 Task: In the Company lg.com, Add note: 'Share a customer's success story in the company's newsletter.'. Mark checkbox to create task to follow up ': Tomorrow'. Create task, with  description: Send Proposal to Client, Add due date: In 3 Business Days; Add reminder: 30 Minutes before. Set Priority Low  and add note: follow up with the client regarding their recent inquiry and address any questions they may have.. Logged in from softage.5@softage.net
Action: Mouse moved to (60, 39)
Screenshot: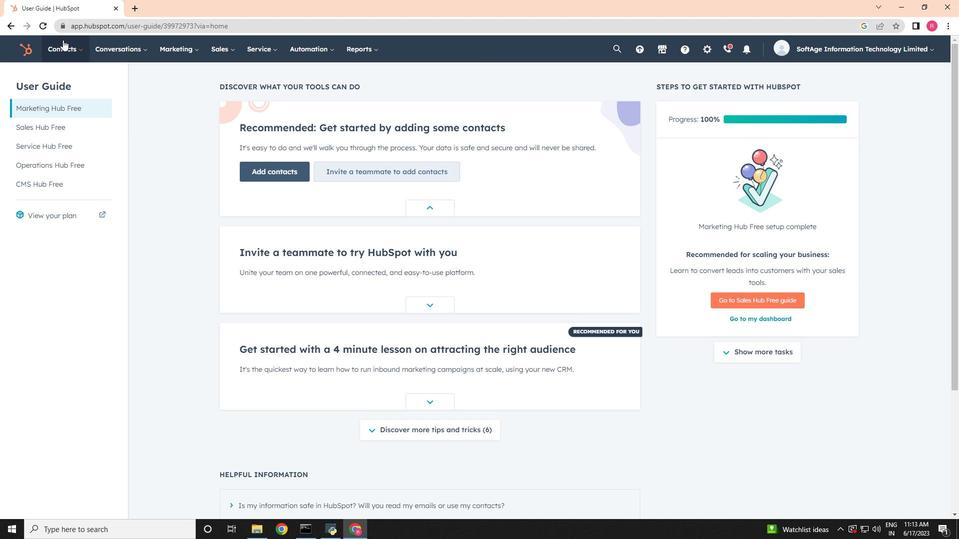 
Action: Mouse pressed left at (60, 39)
Screenshot: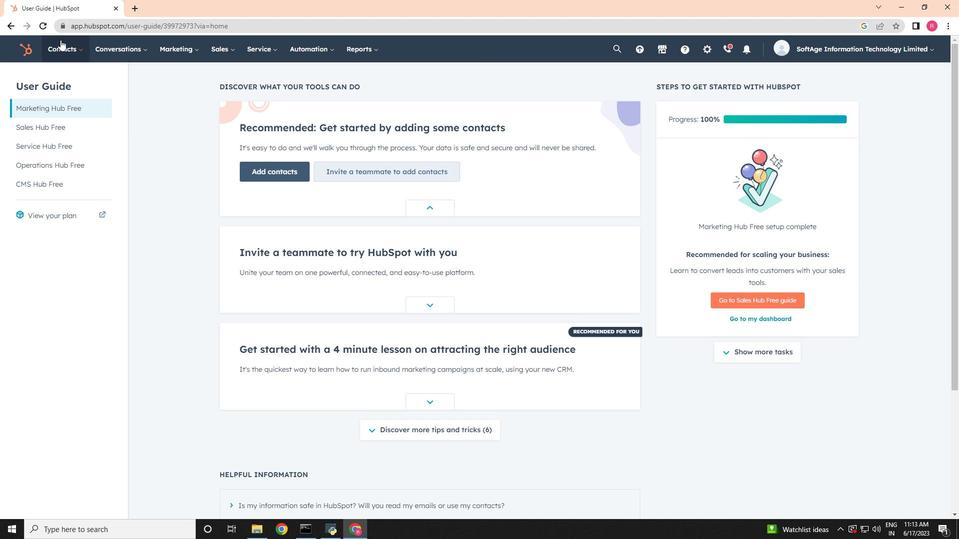 
Action: Mouse moved to (81, 97)
Screenshot: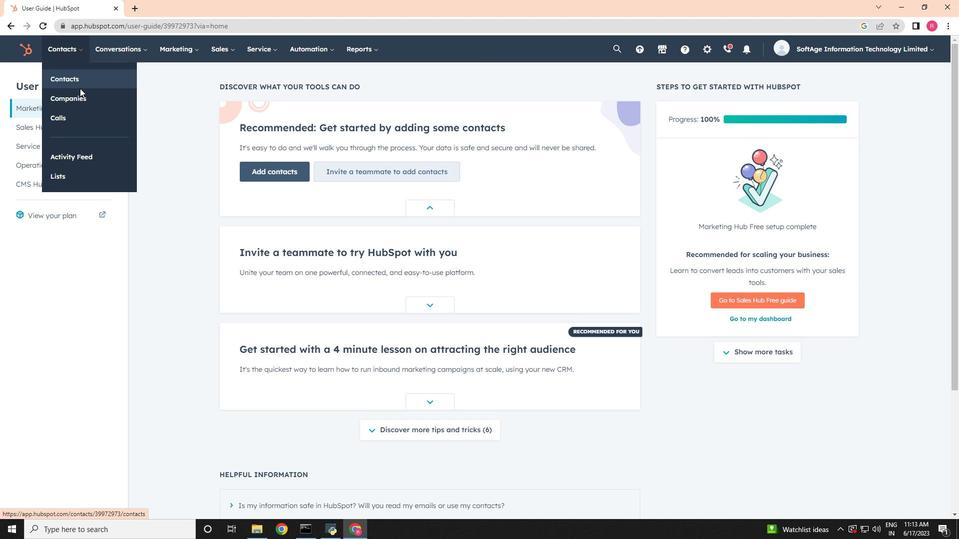 
Action: Mouse pressed left at (81, 97)
Screenshot: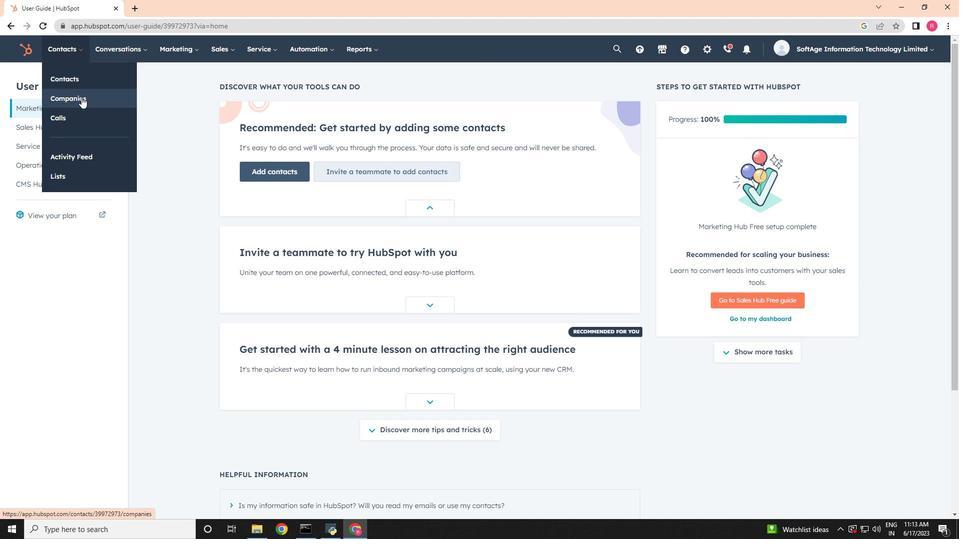 
Action: Mouse moved to (103, 160)
Screenshot: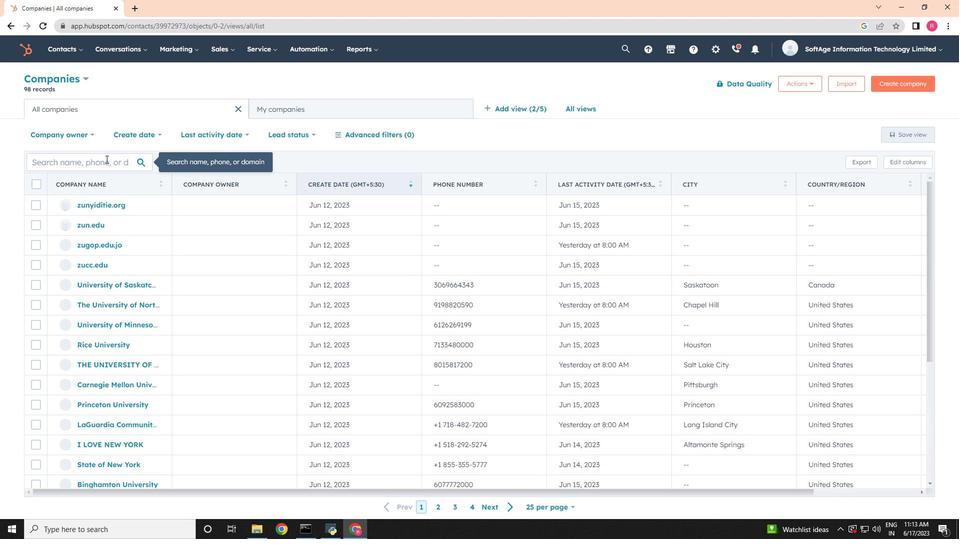 
Action: Mouse pressed left at (103, 160)
Screenshot: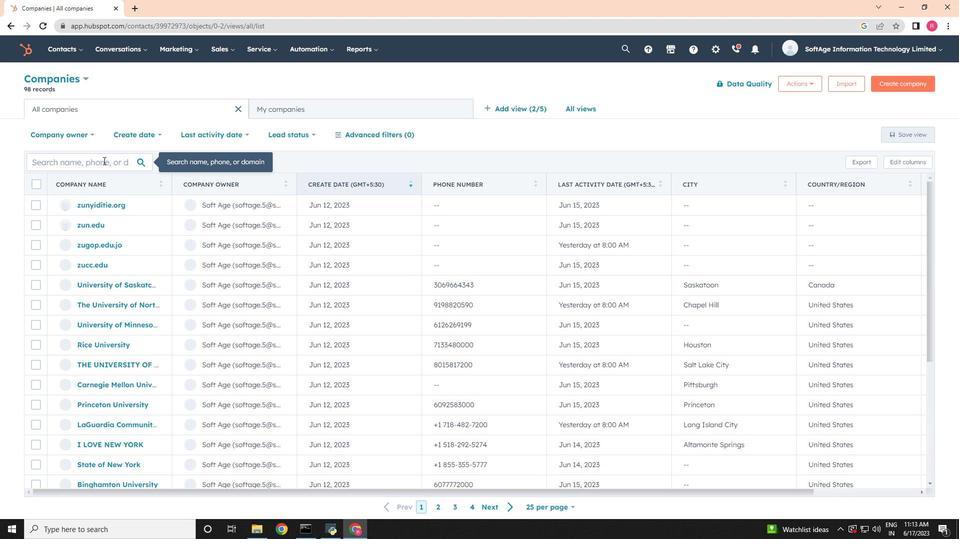 
Action: Mouse moved to (102, 161)
Screenshot: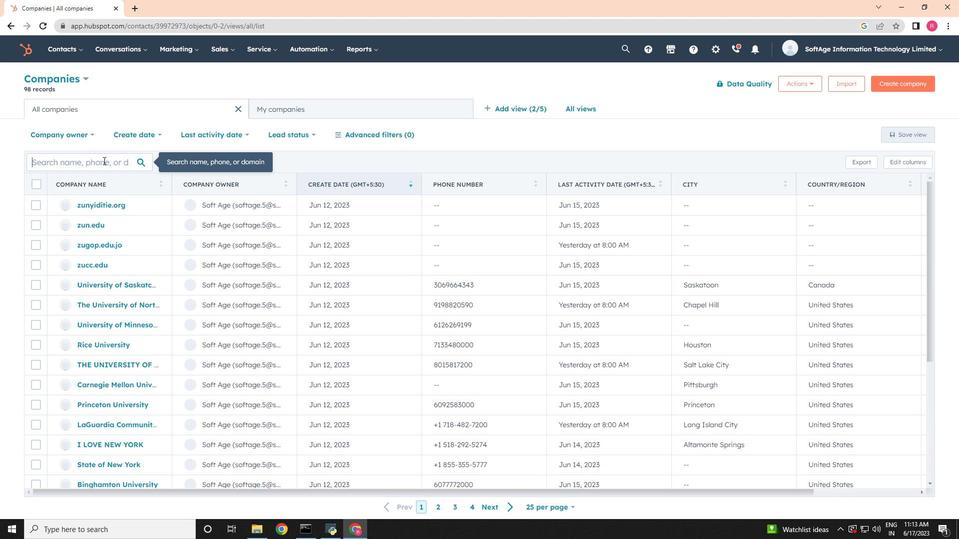 
Action: Key pressed lg.cpm
Screenshot: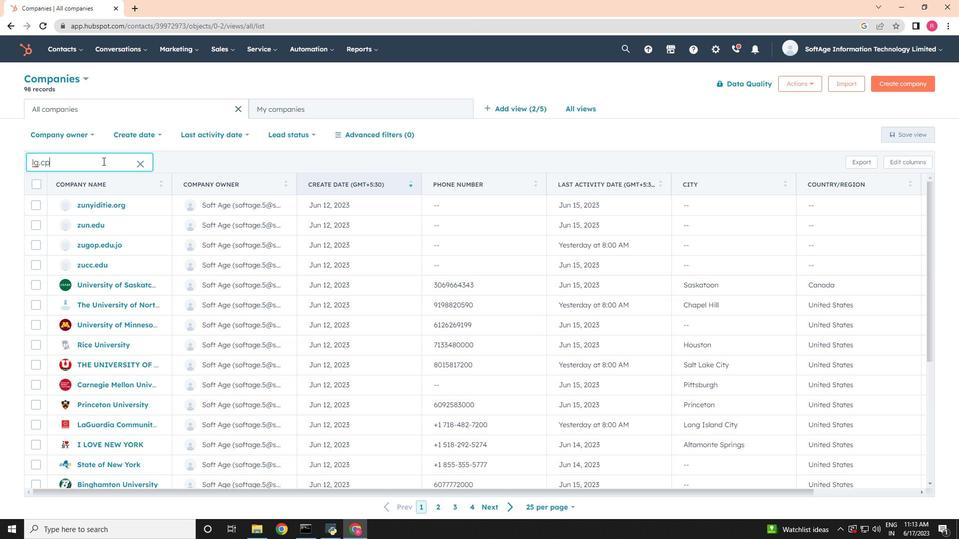
Action: Mouse moved to (53, 166)
Screenshot: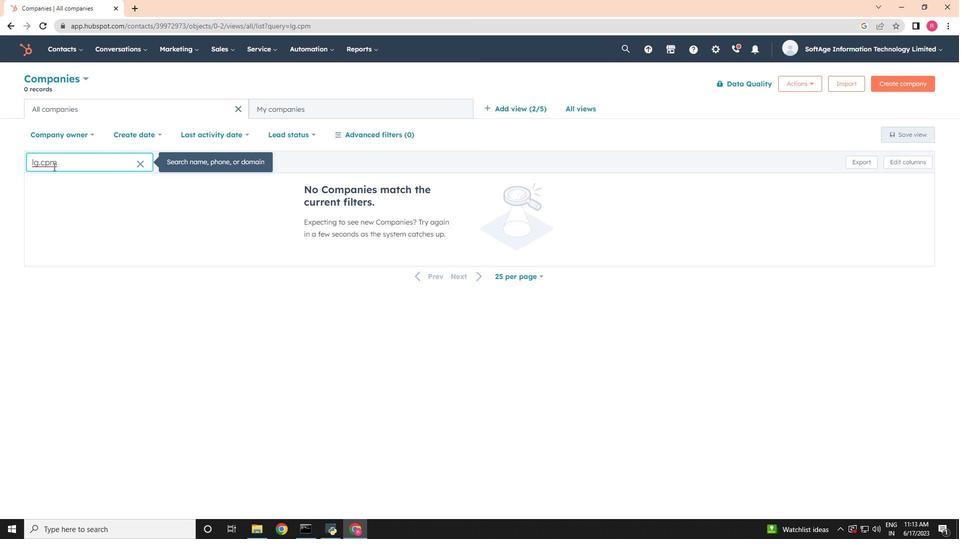 
Action: Key pressed <Key.backspace><Key.backspace><Key.backspace><Key.backspace><Key.backspace><Key.backspace>lg.com
Screenshot: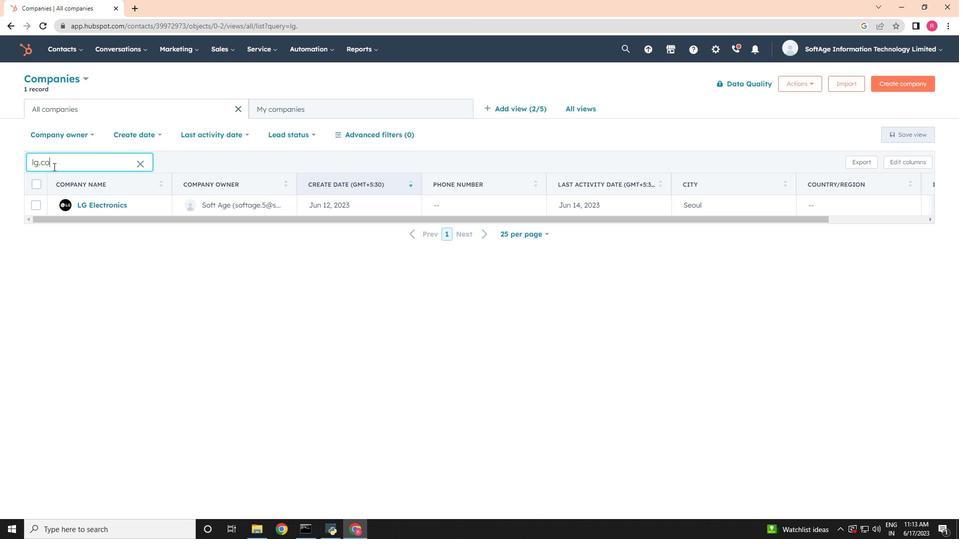 
Action: Mouse moved to (91, 201)
Screenshot: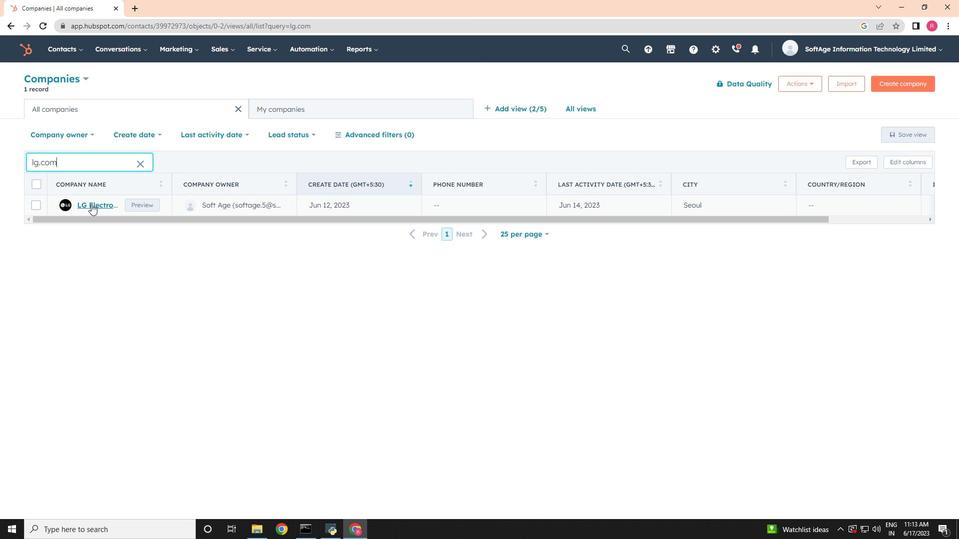 
Action: Mouse pressed left at (91, 201)
Screenshot: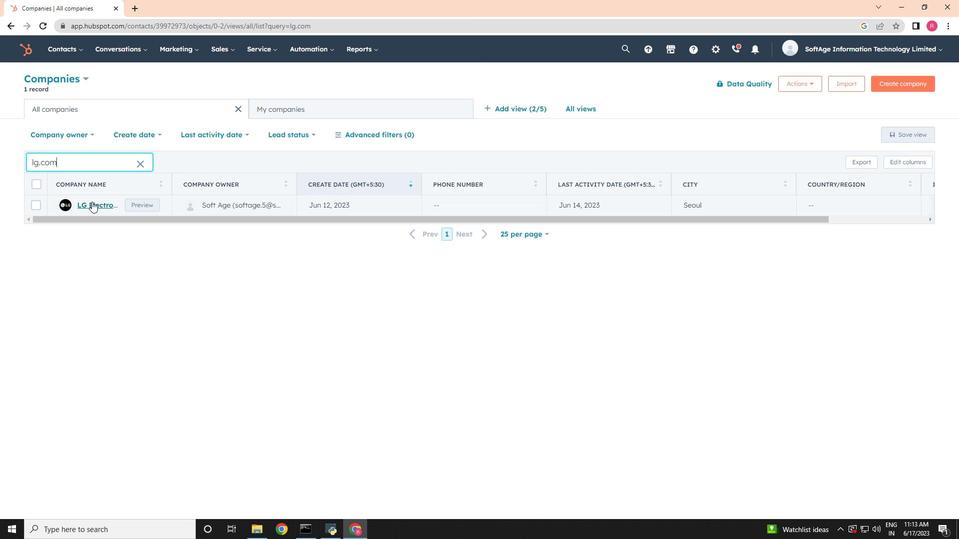 
Action: Mouse moved to (36, 166)
Screenshot: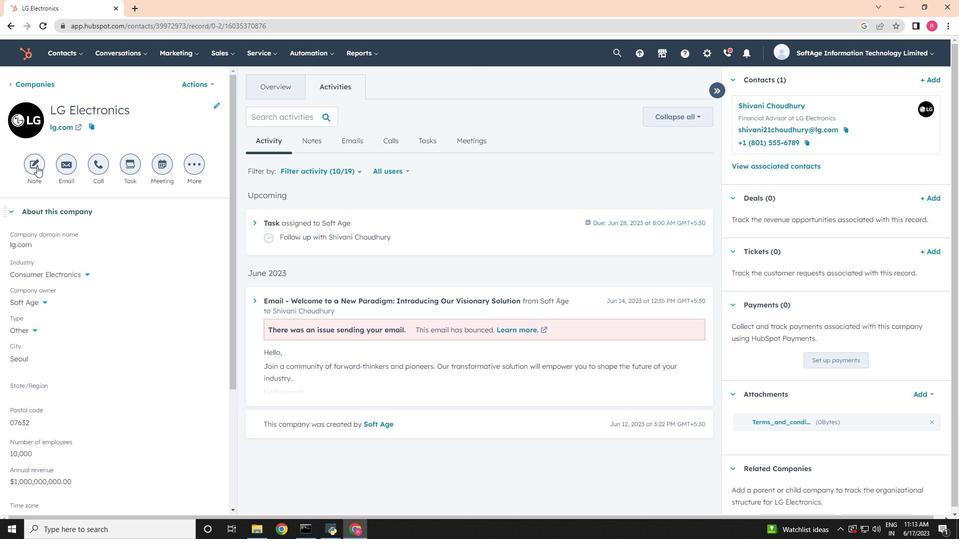 
Action: Mouse pressed left at (36, 166)
Screenshot: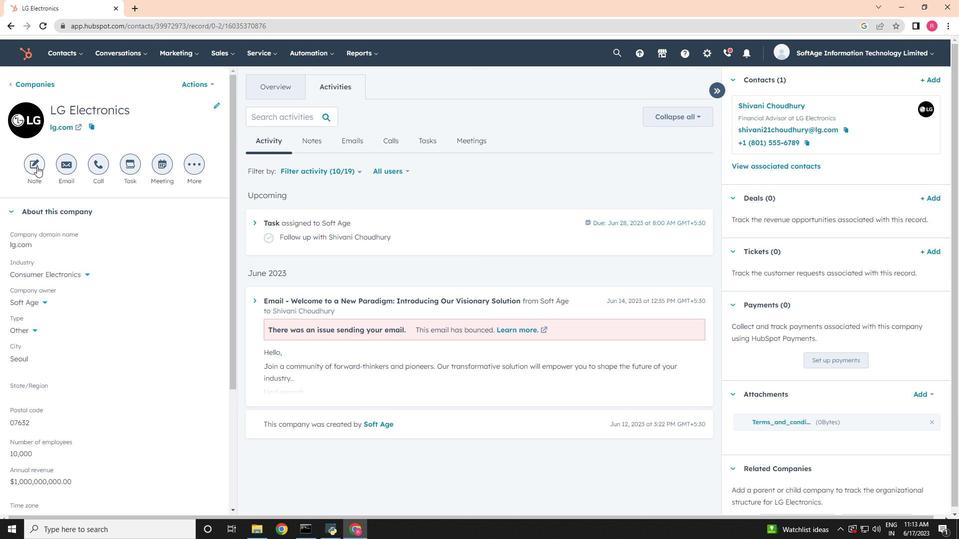 
Action: Mouse moved to (844, 301)
Screenshot: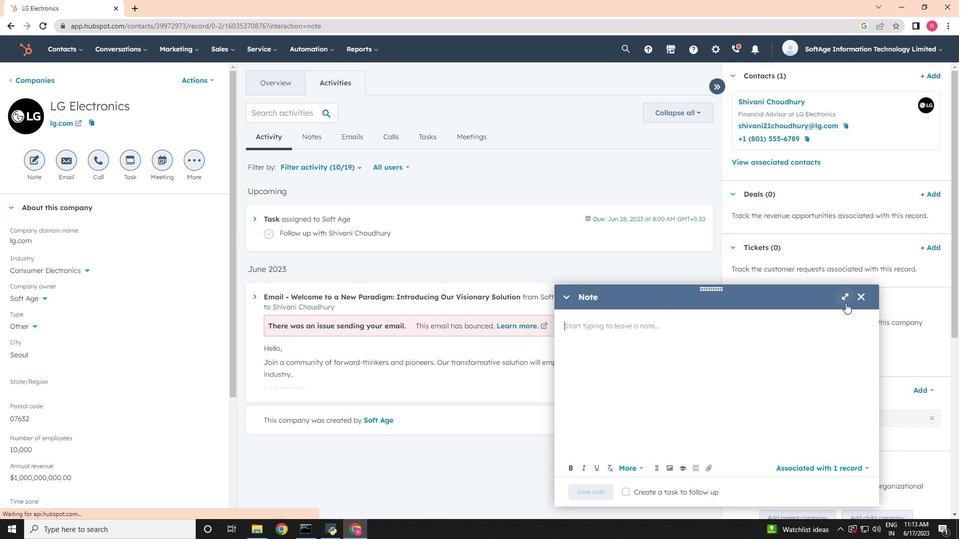 
Action: Mouse pressed left at (844, 301)
Screenshot: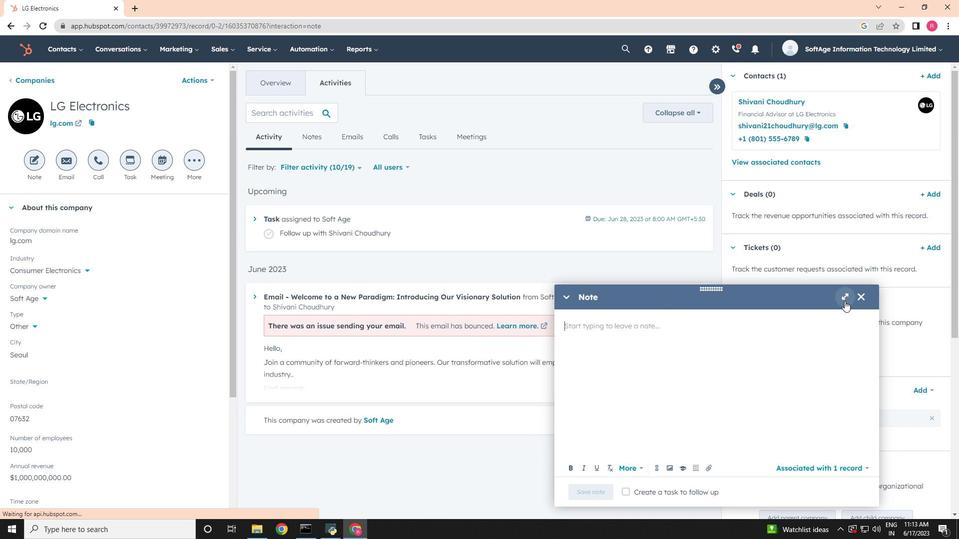 
Action: Mouse moved to (487, 291)
Screenshot: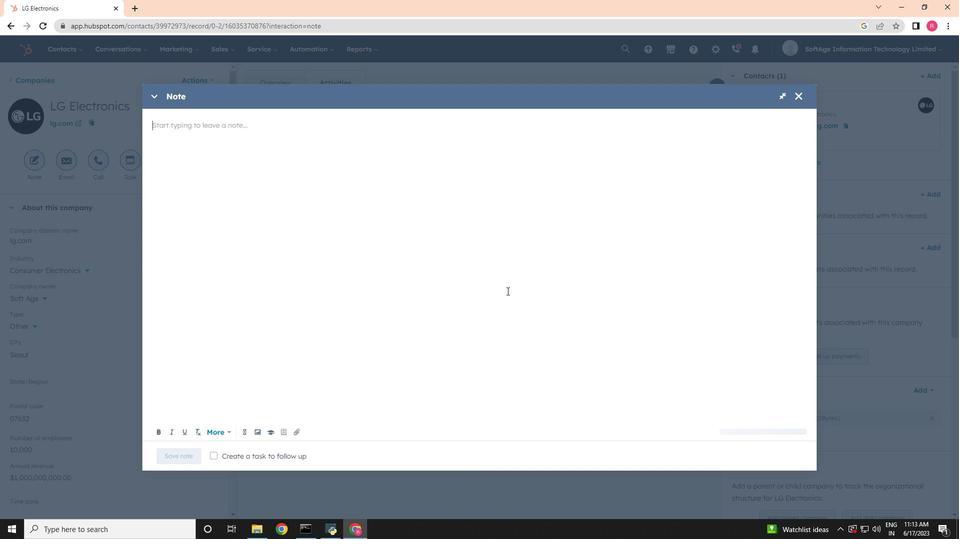 
Action: Key pressed <Key.shift>Share<Key.space>a<Key.space>cute<Key.backspace>tomer<Key.space><Key.backspace><Key.backspace><Key.backspace><Key.backspace><Key.backspace><Key.backspace><Key.backspace><Key.backspace>ustomer's<Key.space>success<Key.space>story<Key.space>in<Key.space>the<Key.space>company<Key.space><Key.backspace>'s<Key.space>newsletter.
Screenshot: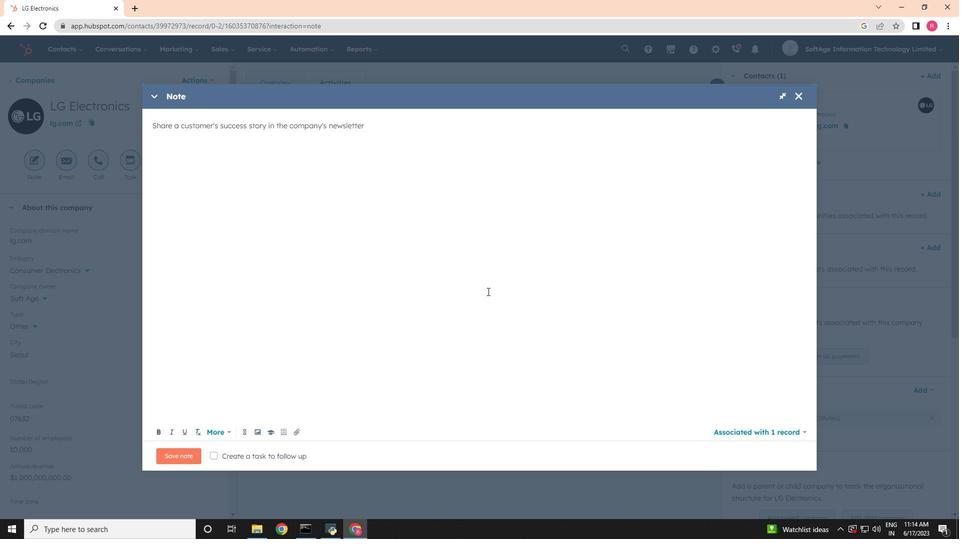 
Action: Mouse moved to (211, 454)
Screenshot: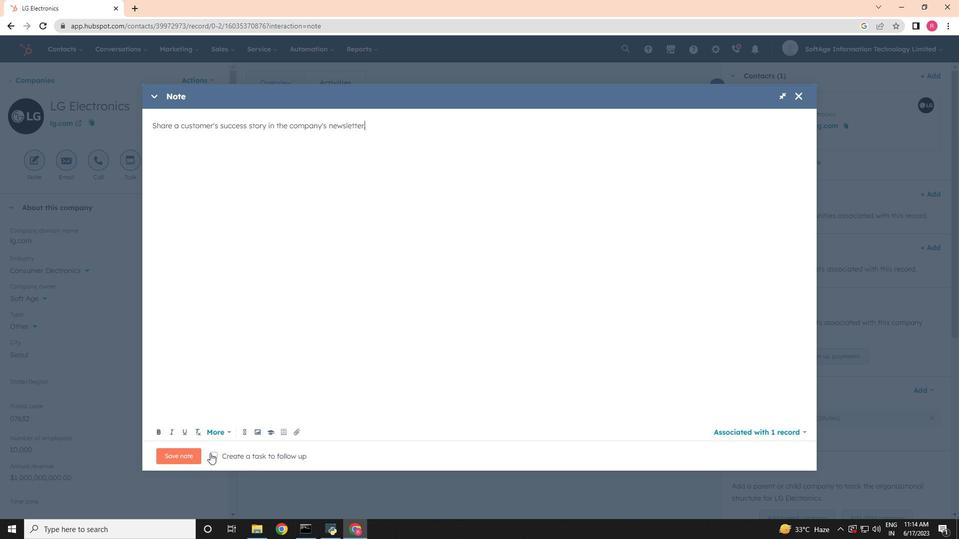
Action: Mouse pressed left at (211, 454)
Screenshot: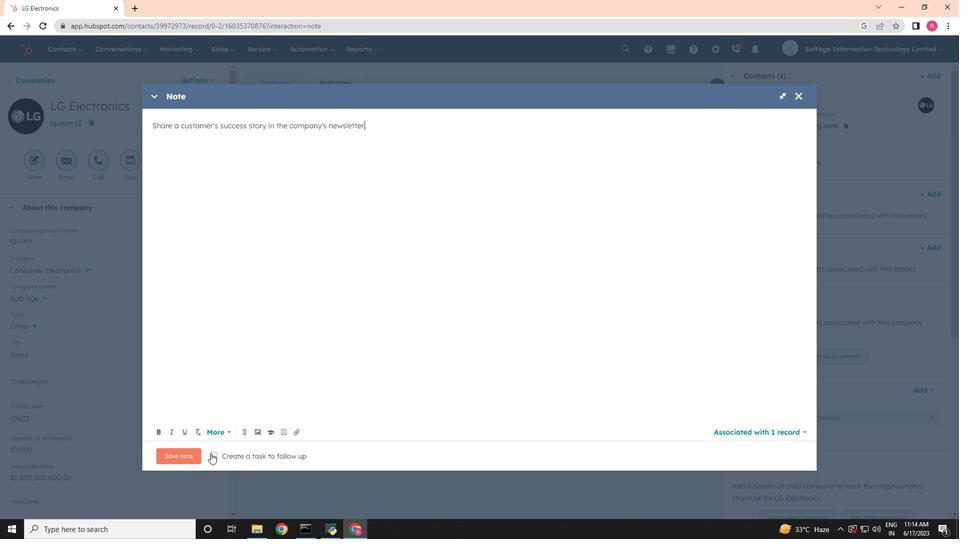 
Action: Mouse moved to (333, 456)
Screenshot: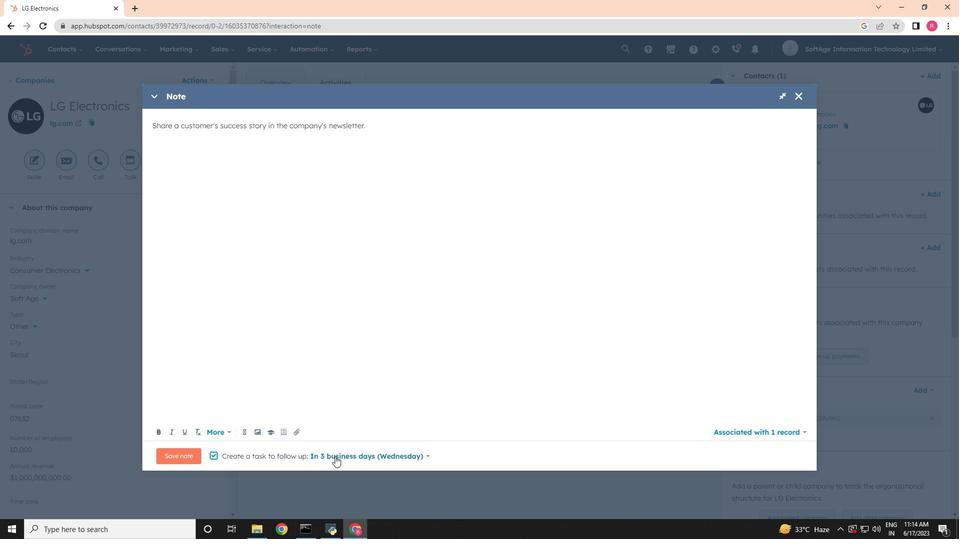
Action: Mouse pressed left at (333, 456)
Screenshot: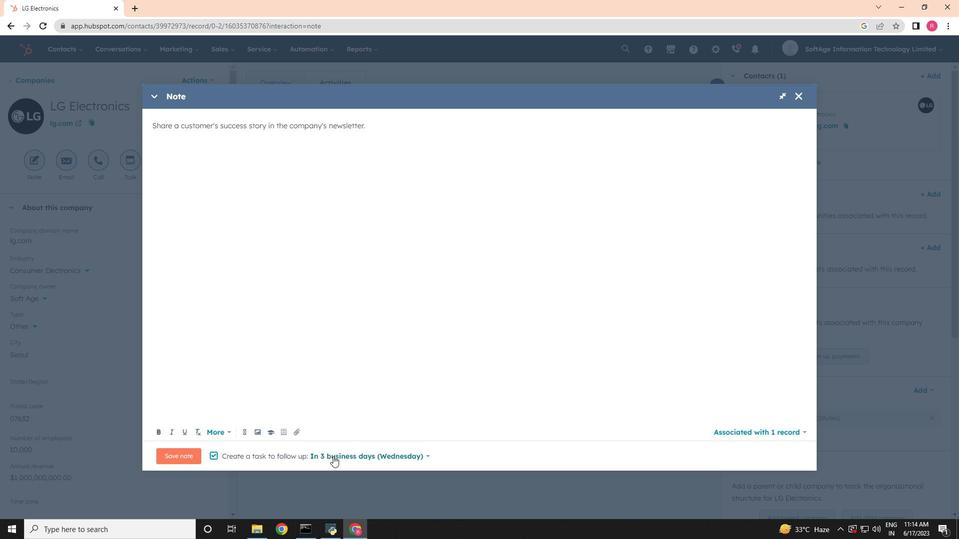 
Action: Mouse moved to (361, 433)
Screenshot: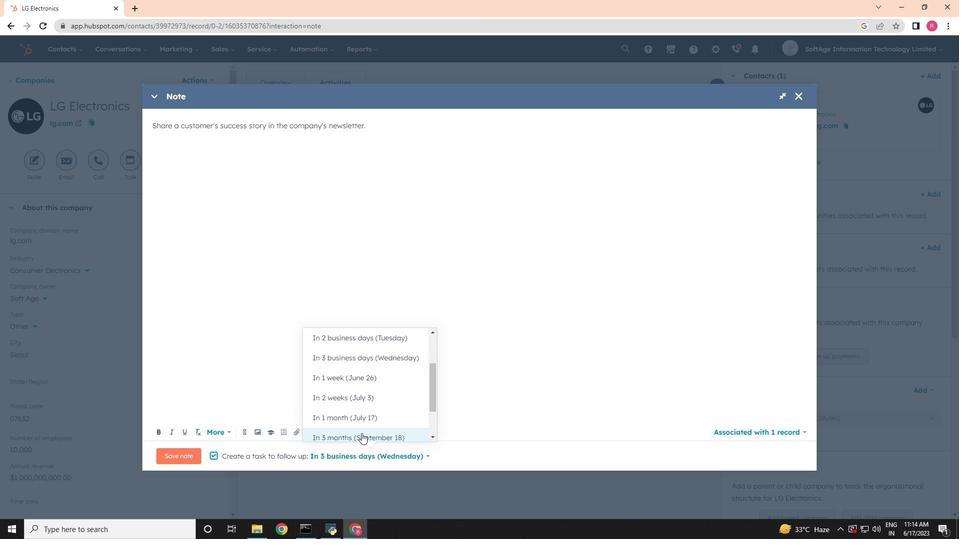 
Action: Mouse scrolled (361, 433) with delta (0, 0)
Screenshot: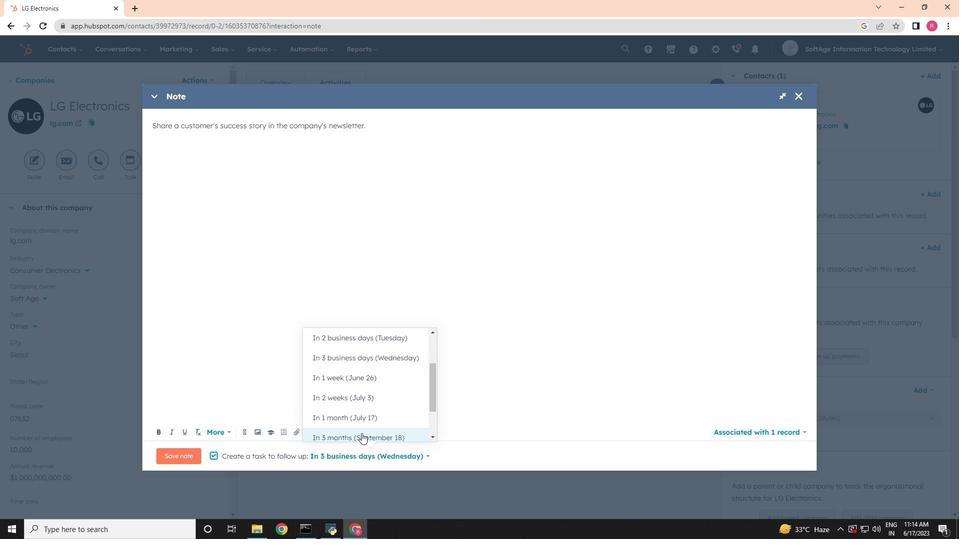 
Action: Mouse scrolled (361, 433) with delta (0, 0)
Screenshot: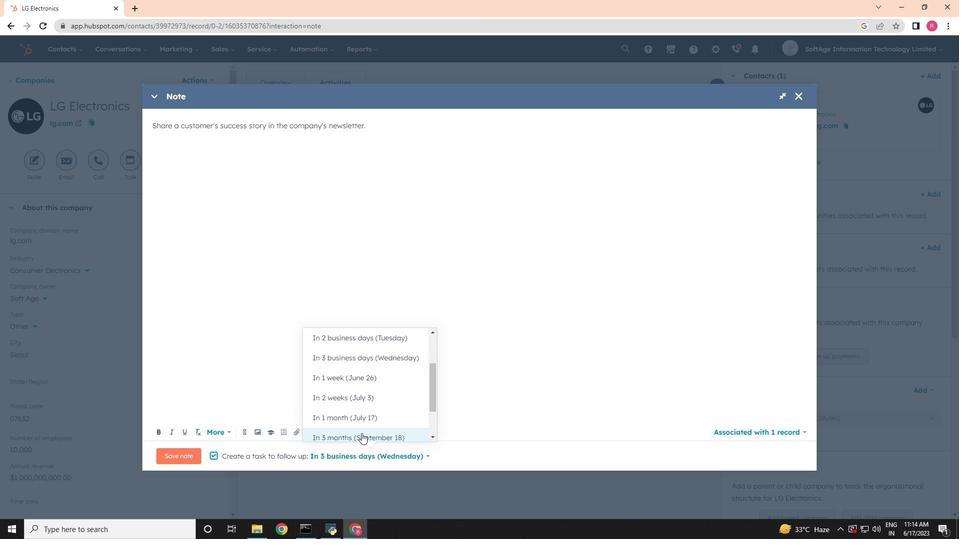 
Action: Mouse scrolled (361, 433) with delta (0, 0)
Screenshot: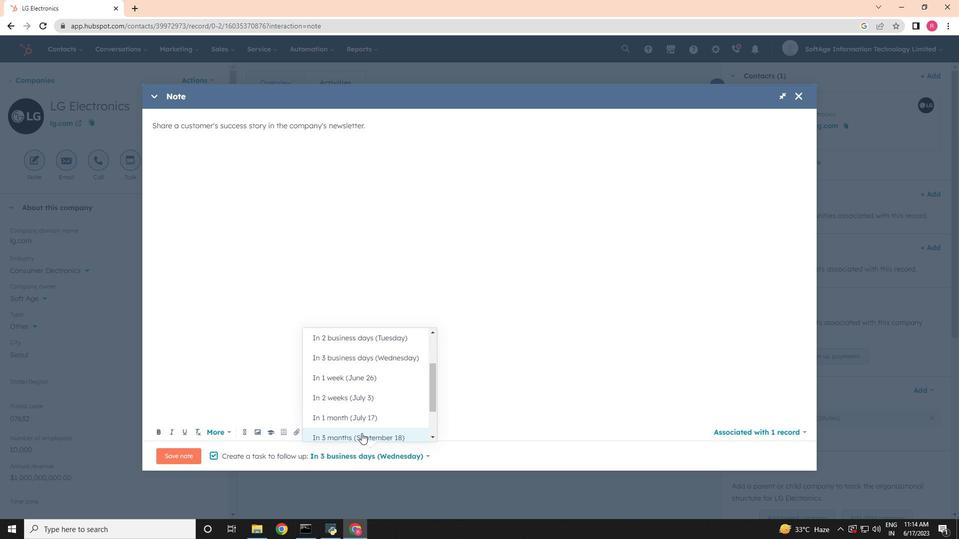 
Action: Mouse scrolled (361, 433) with delta (0, 0)
Screenshot: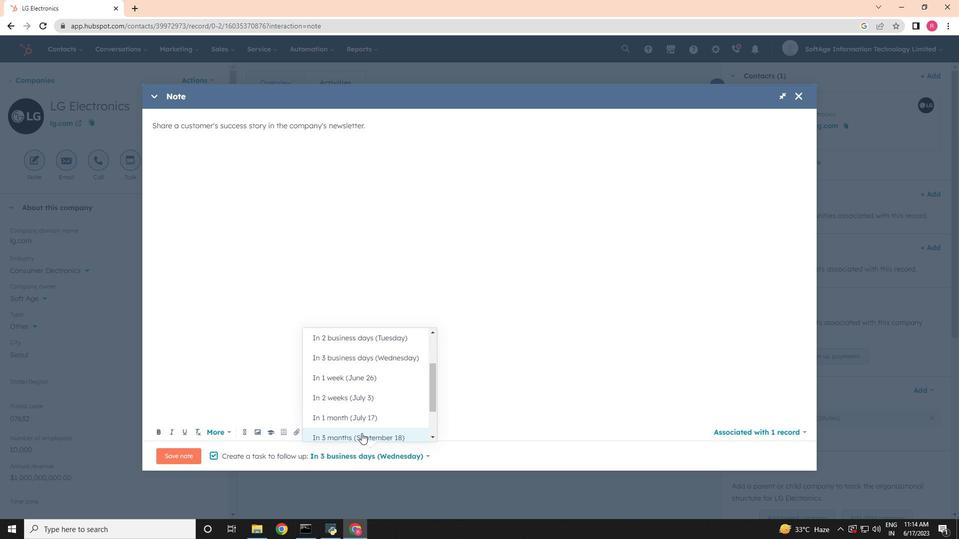 
Action: Mouse scrolled (361, 433) with delta (0, 0)
Screenshot: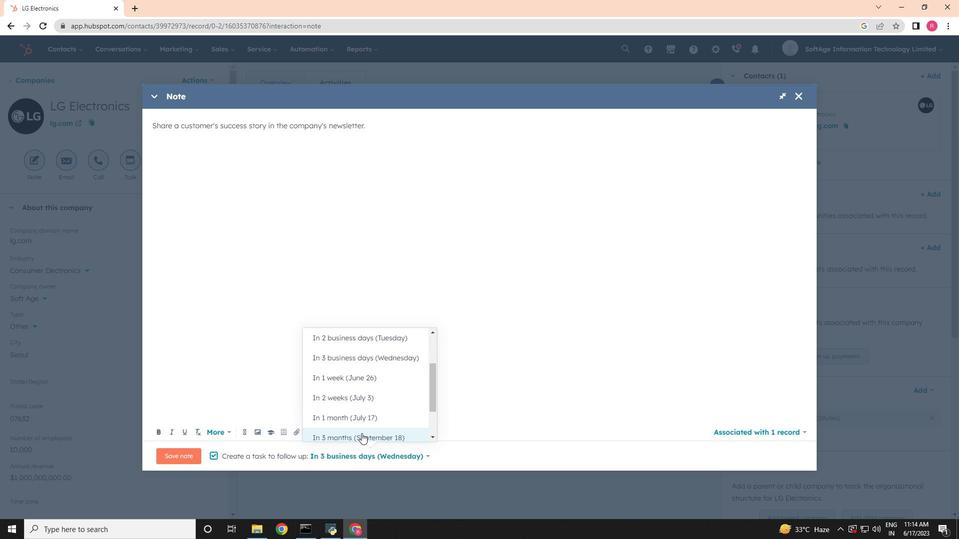 
Action: Mouse moved to (337, 359)
Screenshot: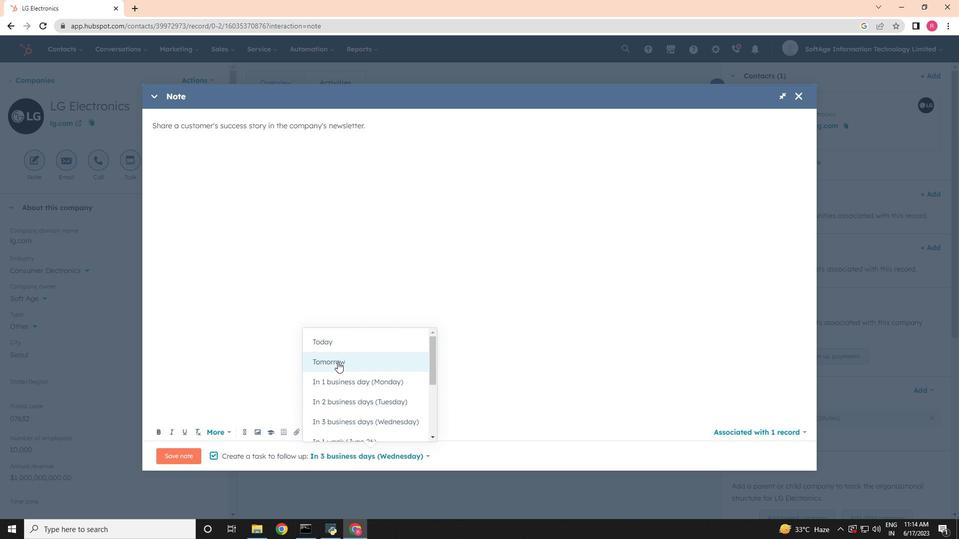 
Action: Mouse pressed left at (337, 359)
Screenshot: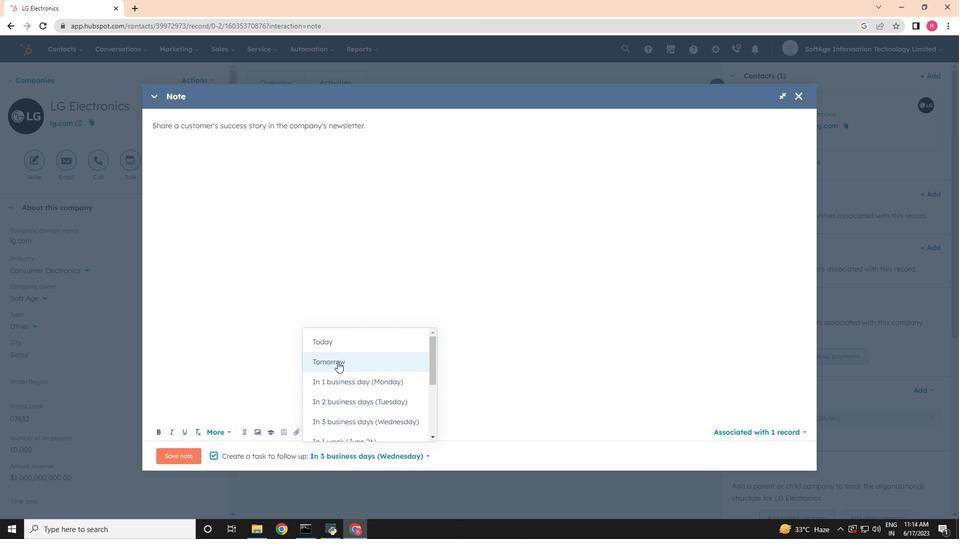 
Action: Mouse moved to (178, 455)
Screenshot: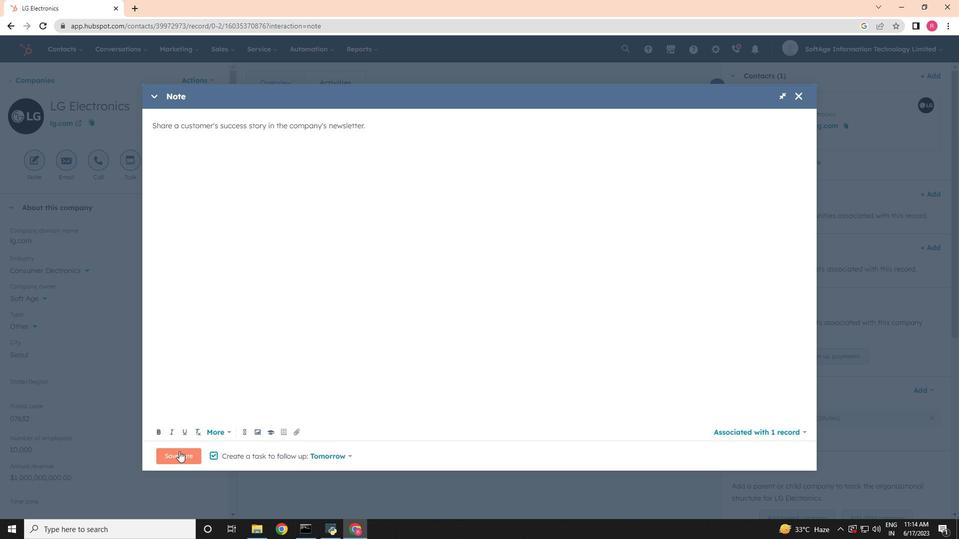 
Action: Mouse pressed left at (178, 455)
Screenshot: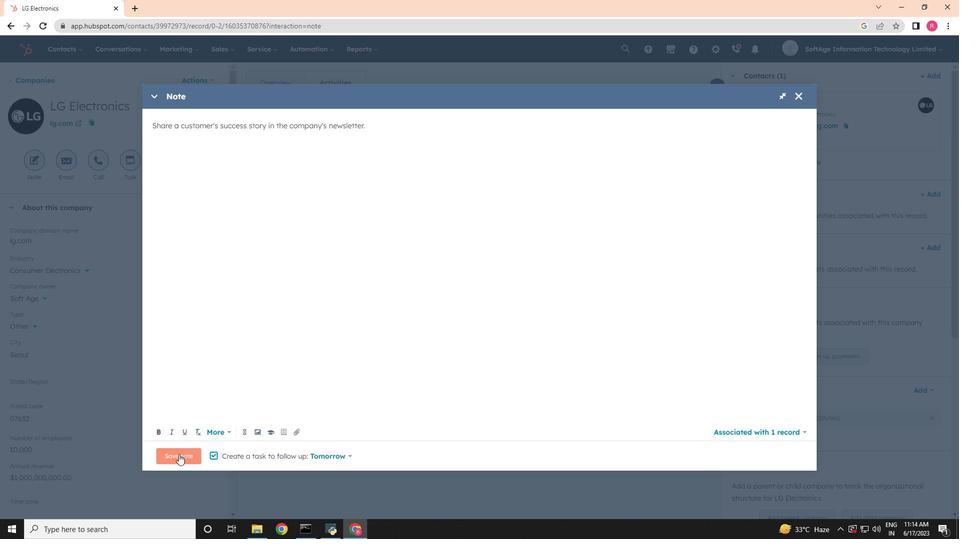 
Action: Mouse moved to (136, 163)
Screenshot: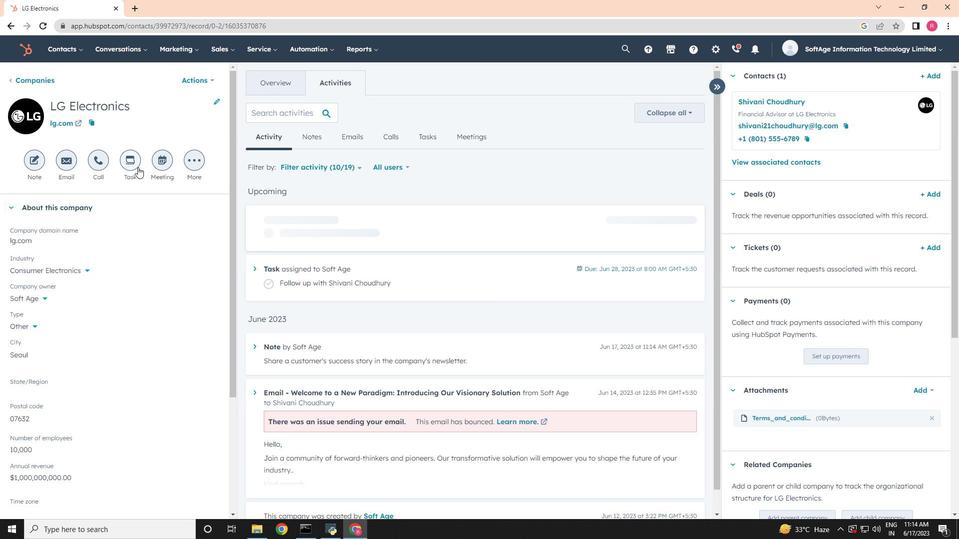
Action: Mouse pressed left at (136, 163)
Screenshot: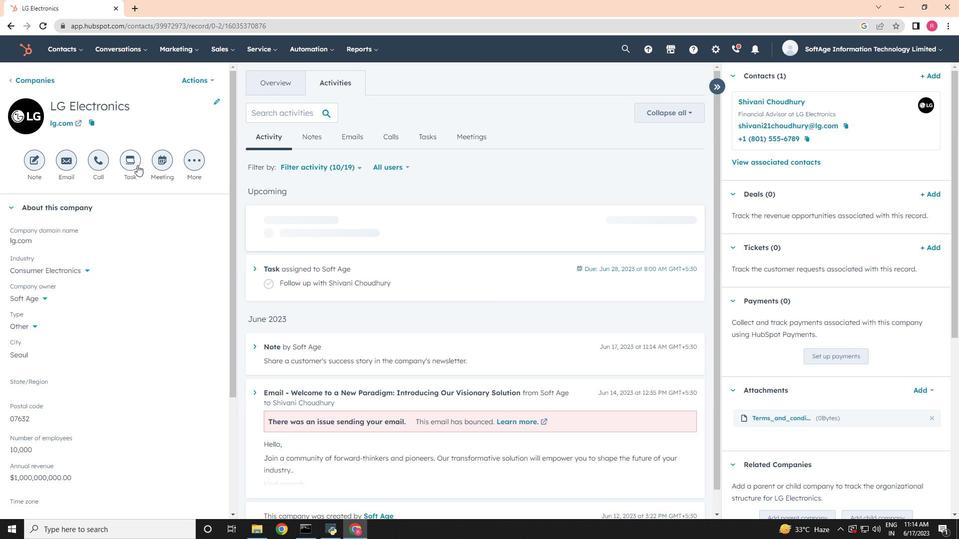 
Action: Mouse moved to (677, 281)
Screenshot: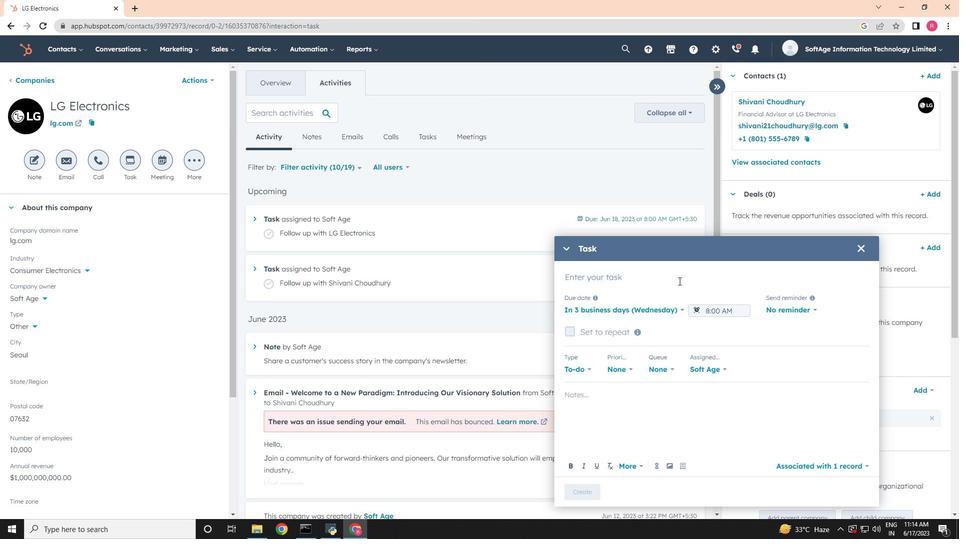 
Action: Key pressed <Key.shift>Send<Key.space><Key.shift>Proposal<Key.space>to<Key.space><Key.shift>Client<Key.space>
Screenshot: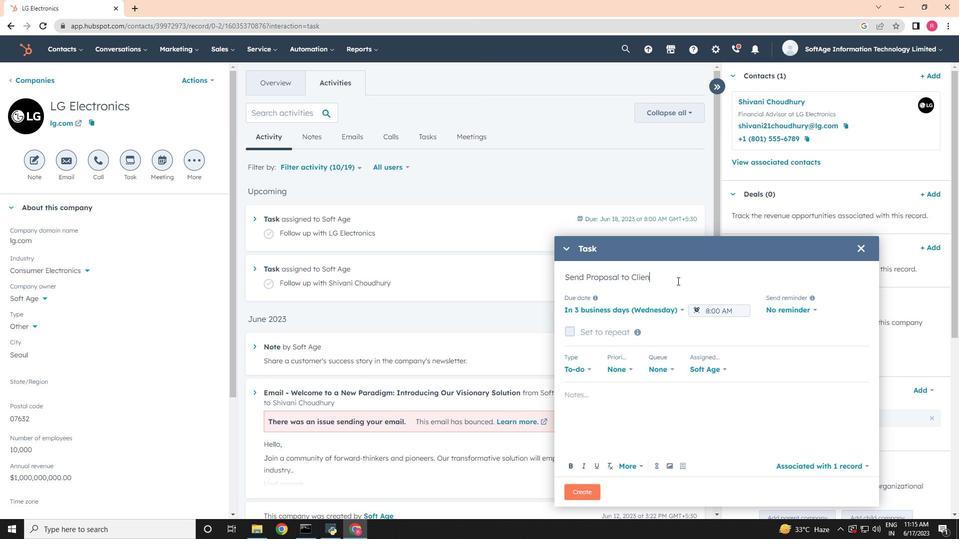 
Action: Mouse moved to (655, 307)
Screenshot: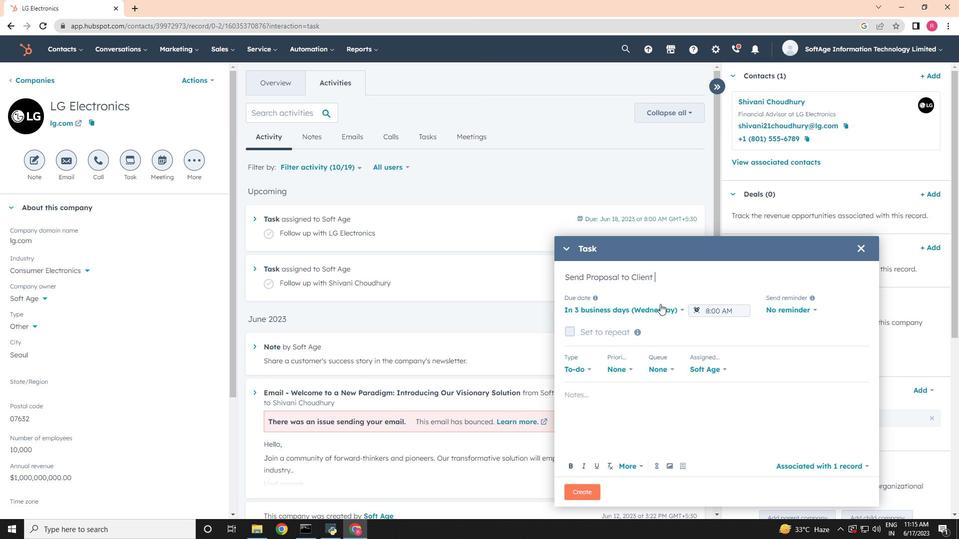 
Action: Mouse pressed left at (655, 307)
Screenshot: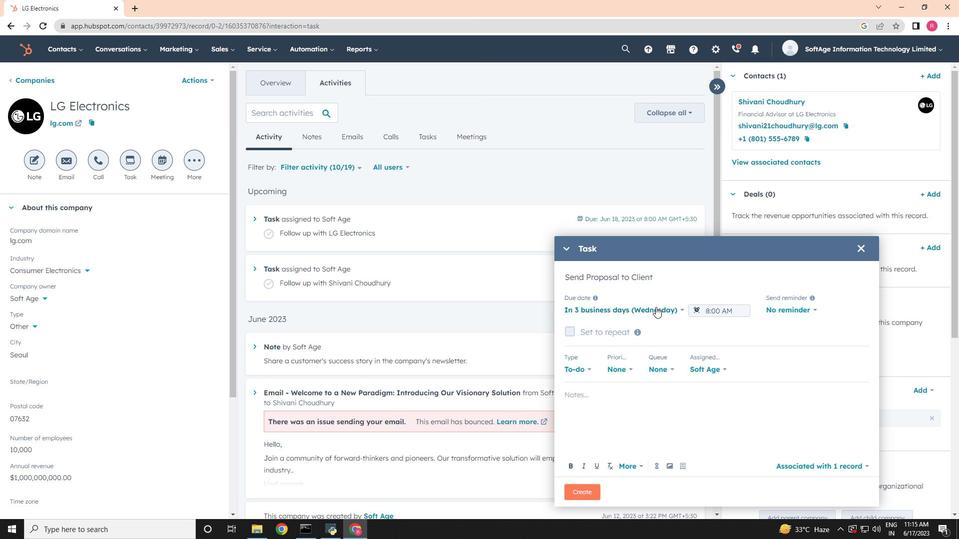 
Action: Mouse moved to (625, 362)
Screenshot: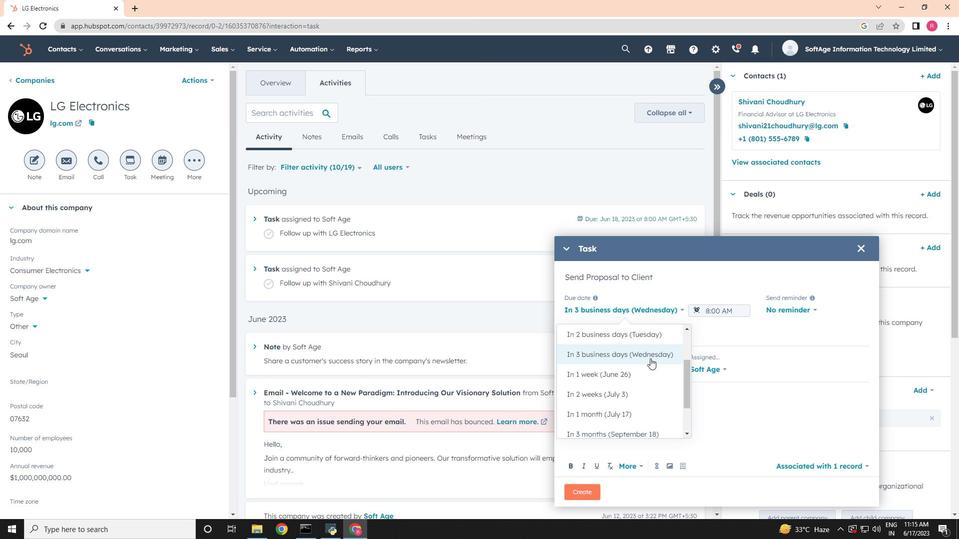 
Action: Mouse pressed left at (625, 362)
Screenshot: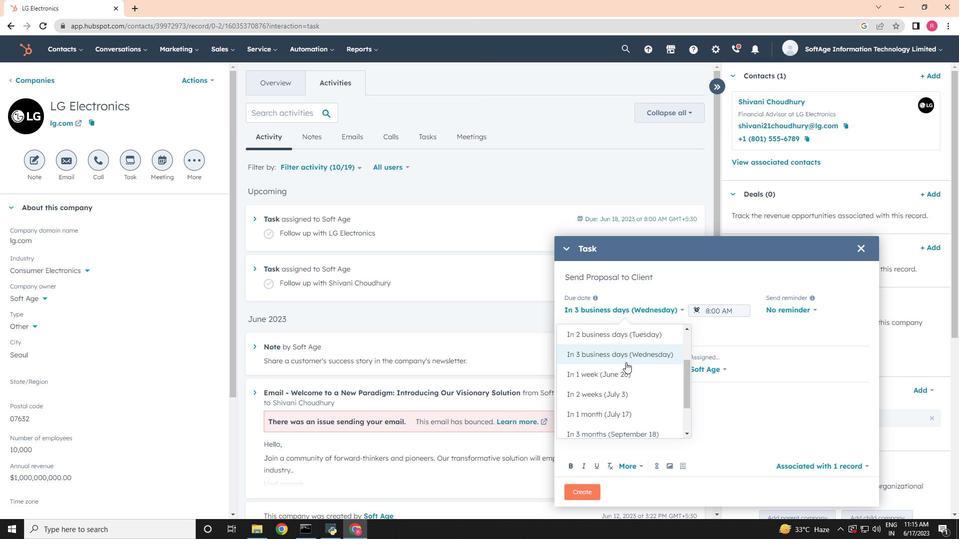 
Action: Mouse moved to (785, 310)
Screenshot: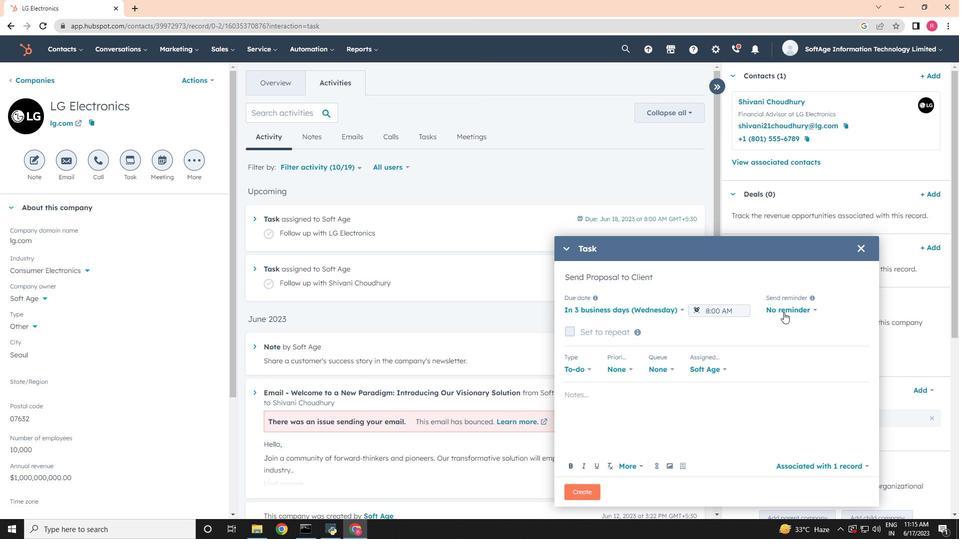 
Action: Mouse pressed left at (785, 310)
Screenshot: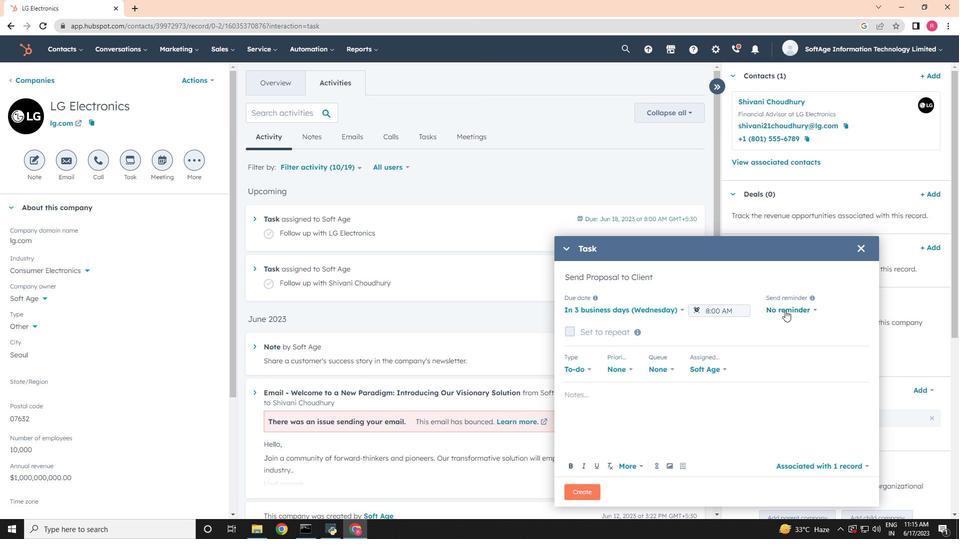 
Action: Mouse moved to (784, 373)
Screenshot: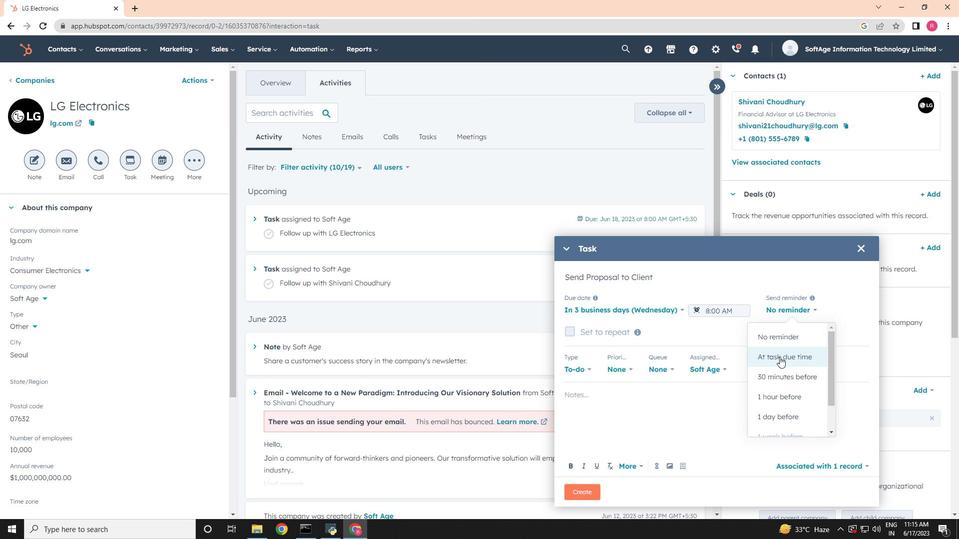 
Action: Mouse pressed left at (784, 373)
Screenshot: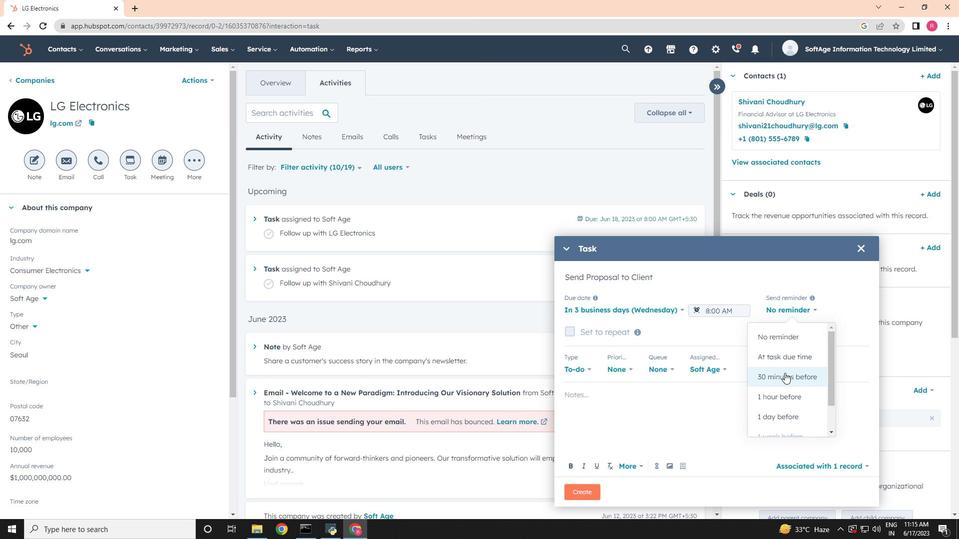 
Action: Mouse moved to (614, 371)
Screenshot: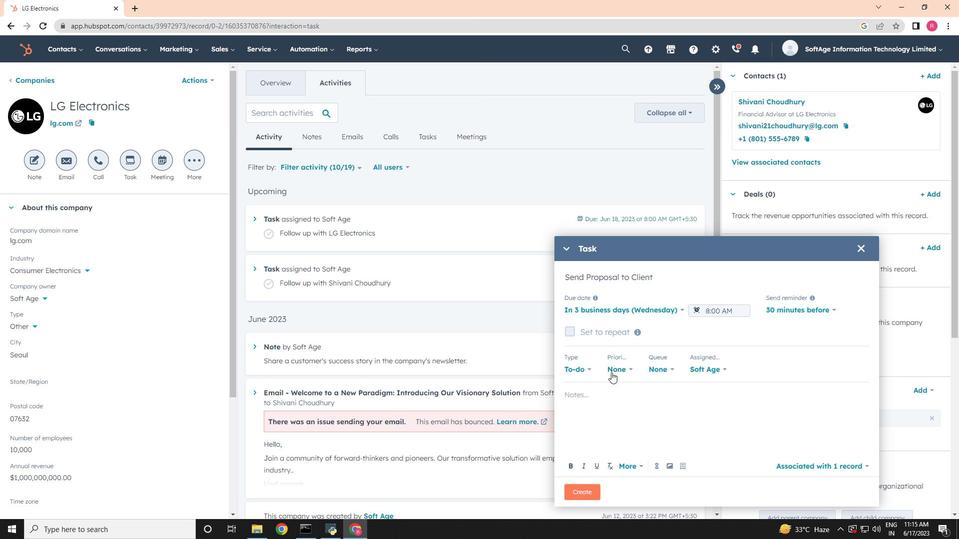 
Action: Mouse pressed left at (614, 371)
Screenshot: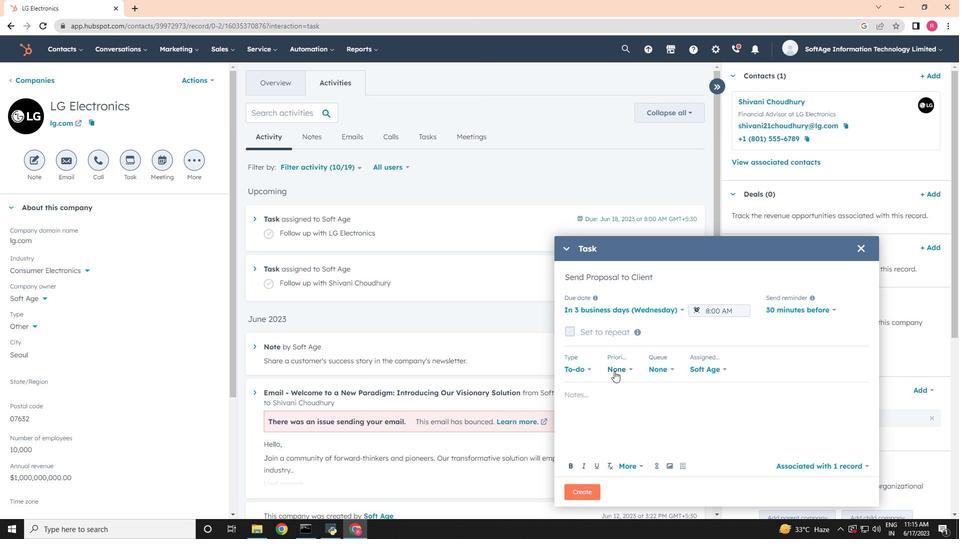 
Action: Mouse moved to (619, 414)
Screenshot: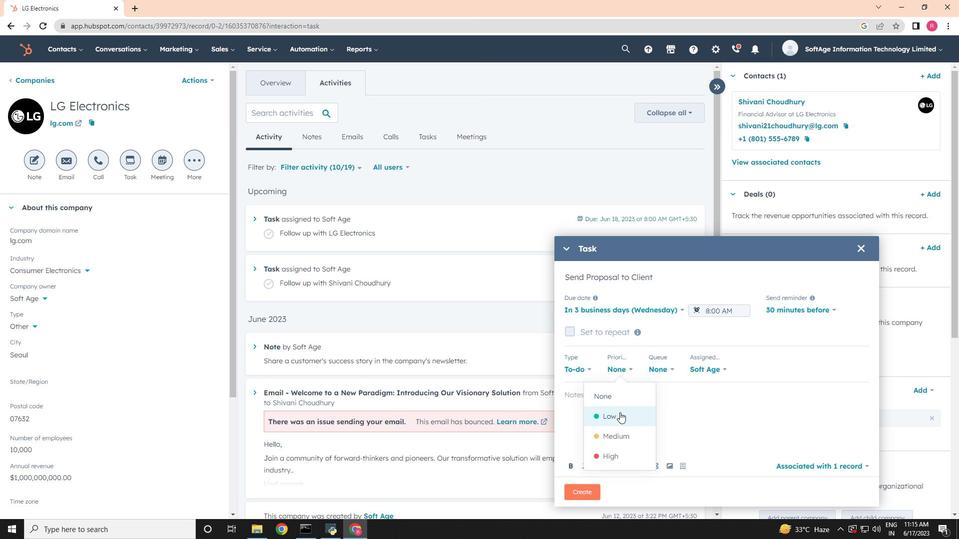 
Action: Mouse pressed left at (619, 414)
Screenshot: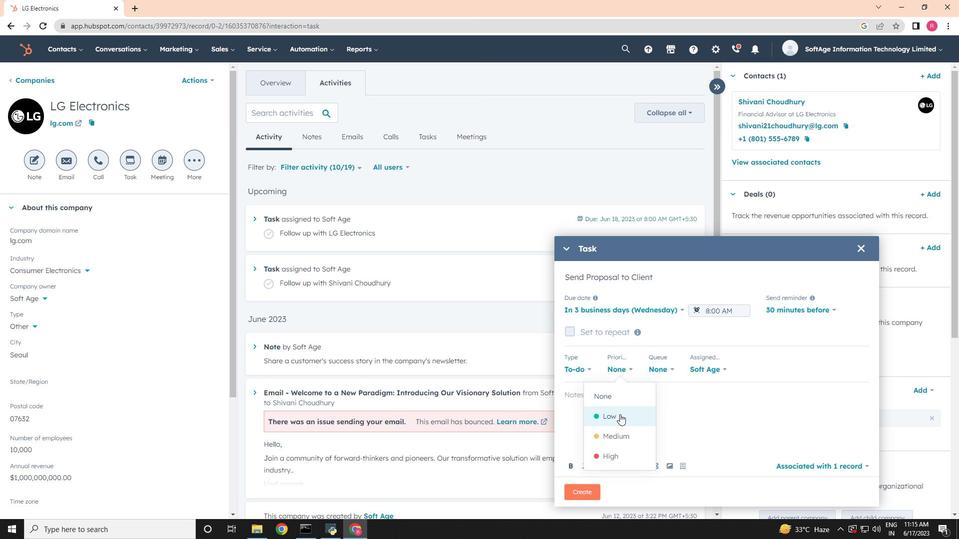
Action: Mouse moved to (604, 402)
Screenshot: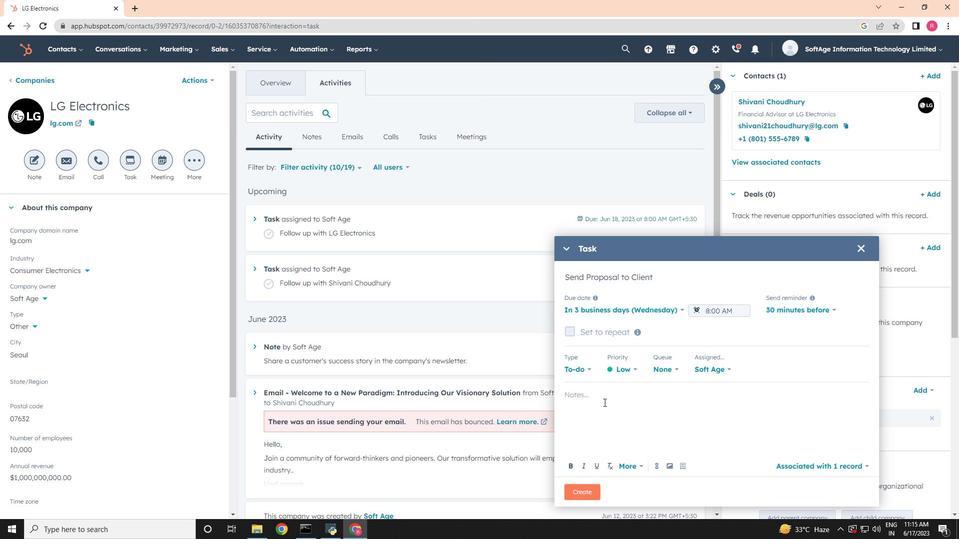 
Action: Mouse pressed left at (604, 402)
Screenshot: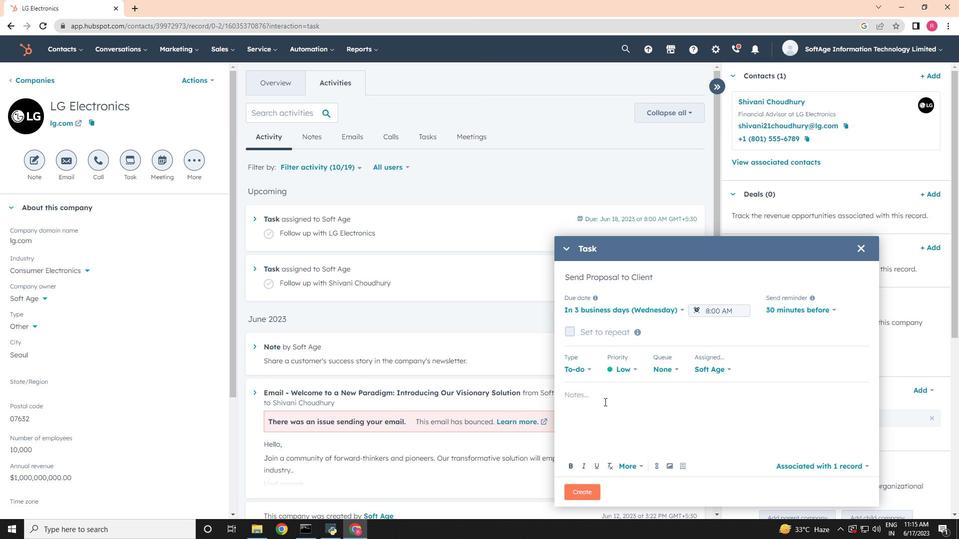 
Action: Key pressed si<Key.backspace>ollow<Key.space>up<Key.space>
Screenshot: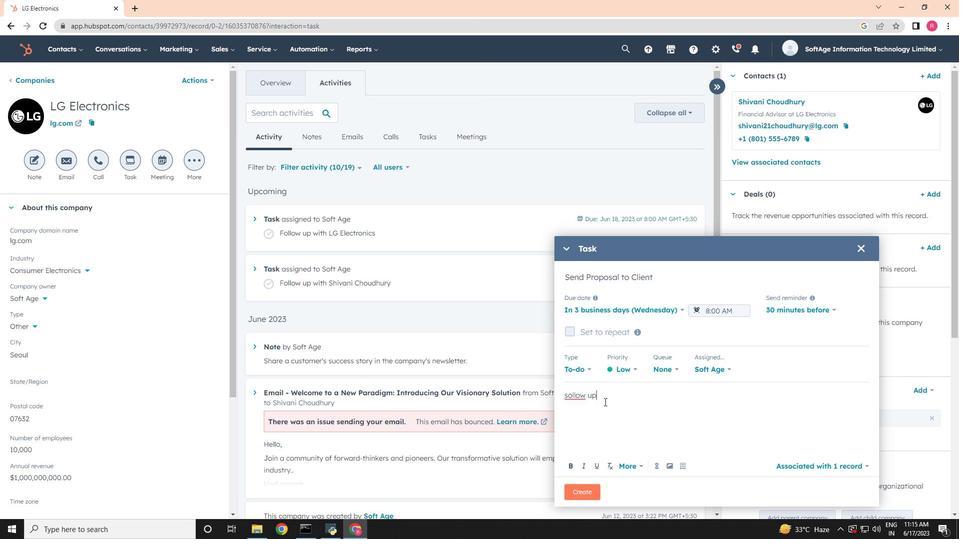 
Action: Mouse moved to (569, 397)
Screenshot: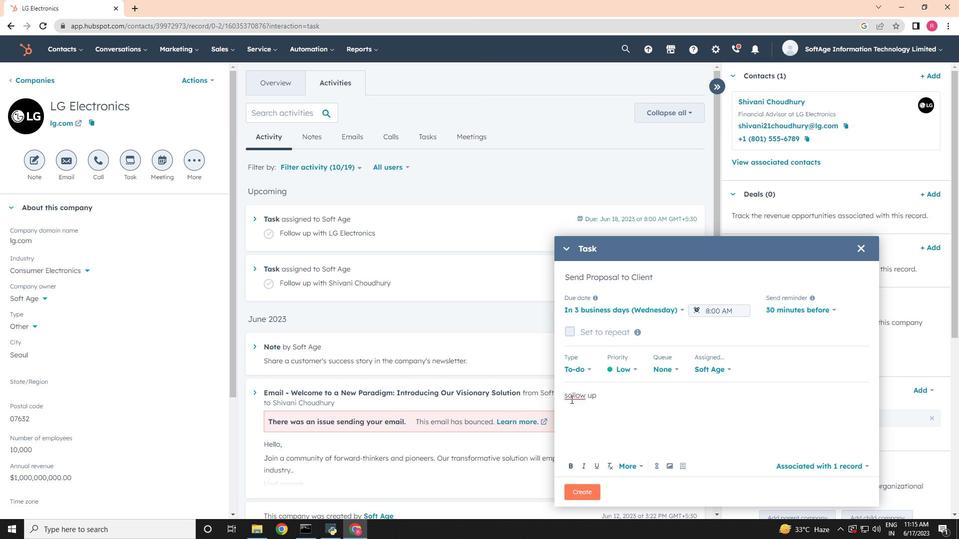 
Action: Mouse pressed left at (569, 397)
Screenshot: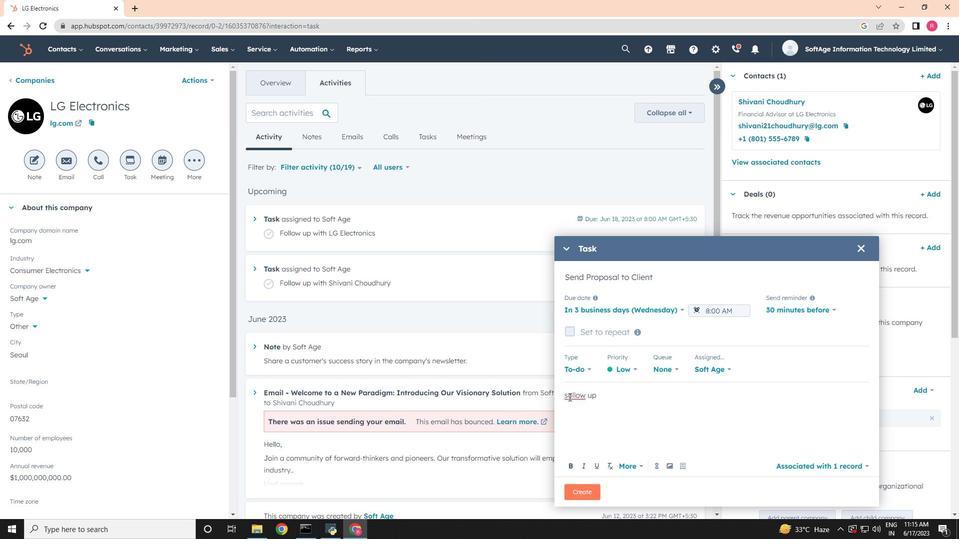 
Action: Key pressed <Key.backspace>f
Screenshot: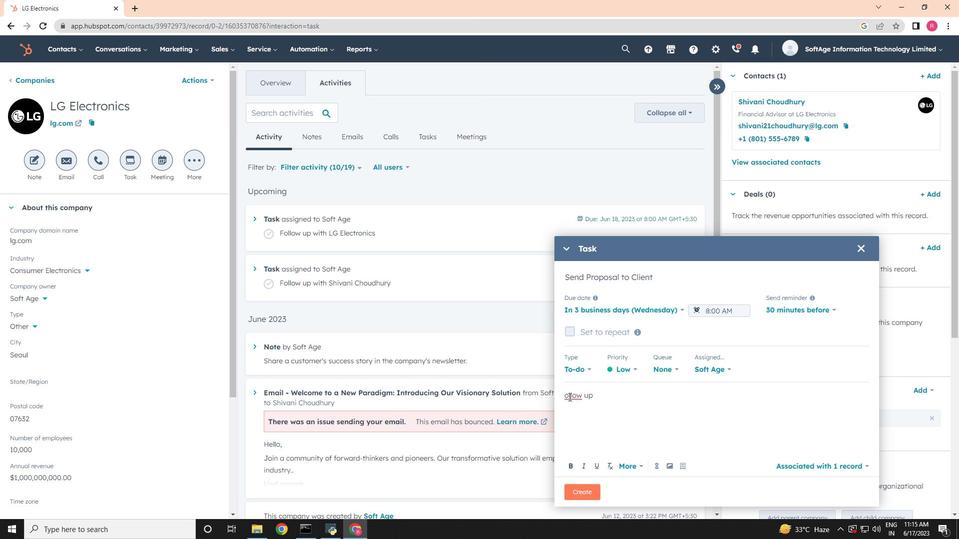 
Action: Mouse moved to (616, 403)
Screenshot: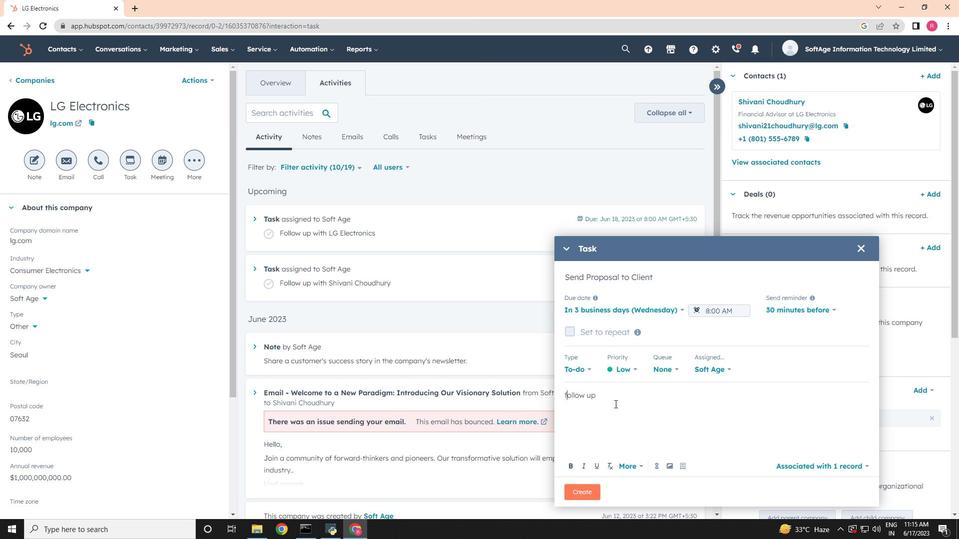 
Action: Mouse pressed left at (616, 403)
Screenshot: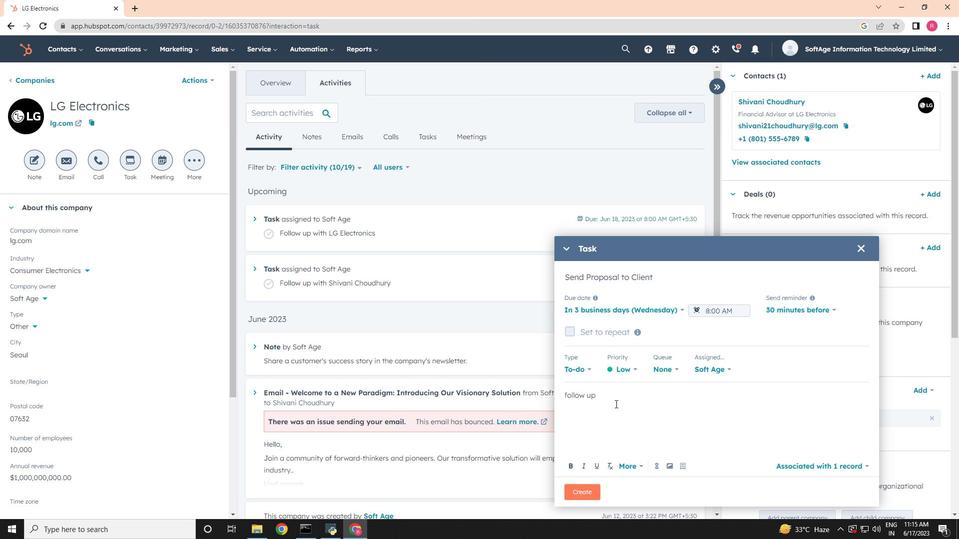 
Action: Key pressed with<Key.space>the<Key.space>client<Key.space>regarding<Key.space>their<Key.space>recent<Key.space>inquiry<Key.space>and<Key.space>address<Key.space>any<Key.space>questions<Key.space>they<Key.space>may<Key.space>have.
Screenshot: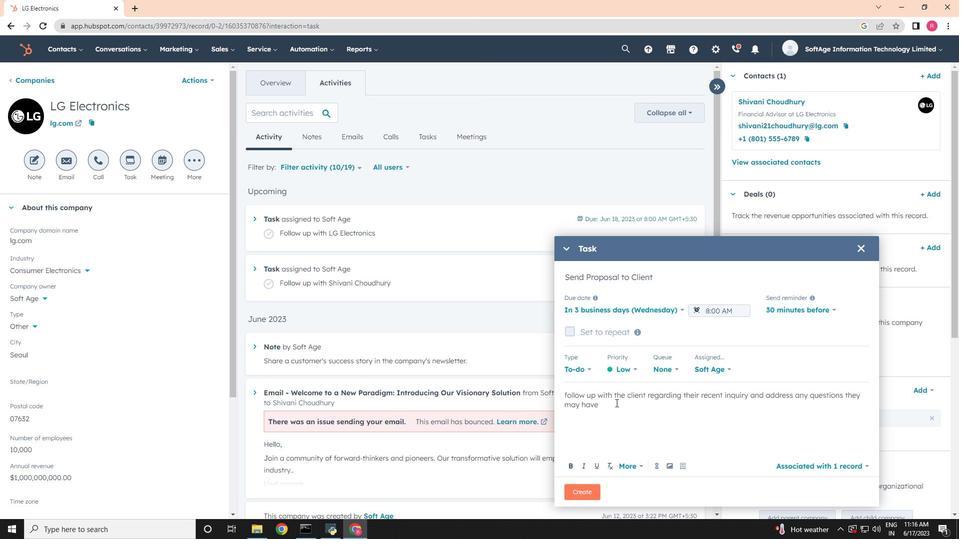 
Action: Mouse moved to (591, 492)
Screenshot: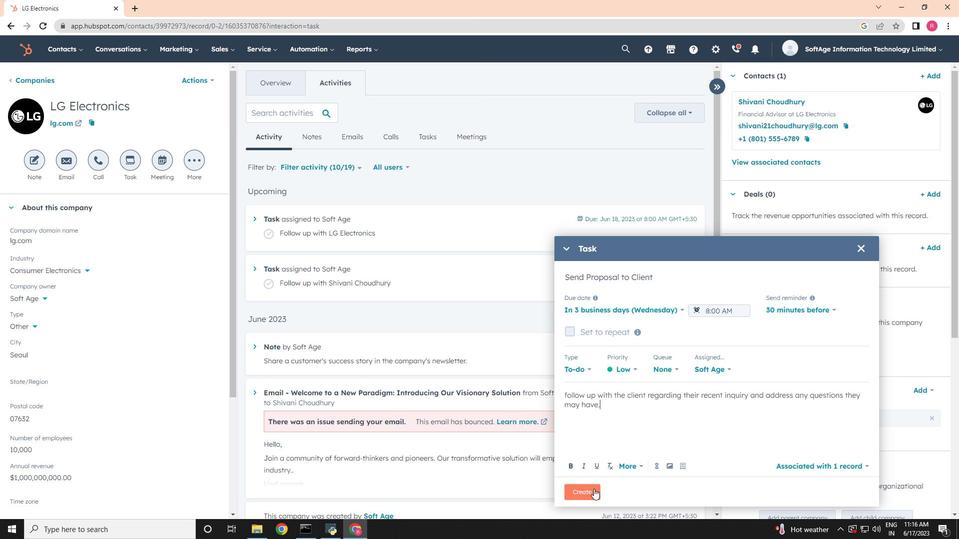 
Action: Mouse pressed left at (591, 492)
Screenshot: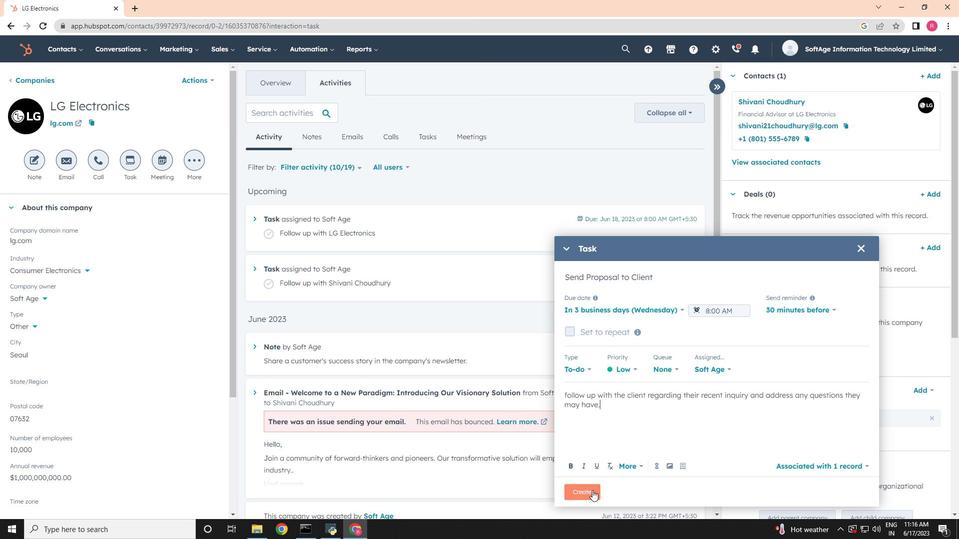 
